 Task: Paste the paint format onto the triangle of an oval shape filled with red color.
Action: Mouse moved to (746, 318)
Screenshot: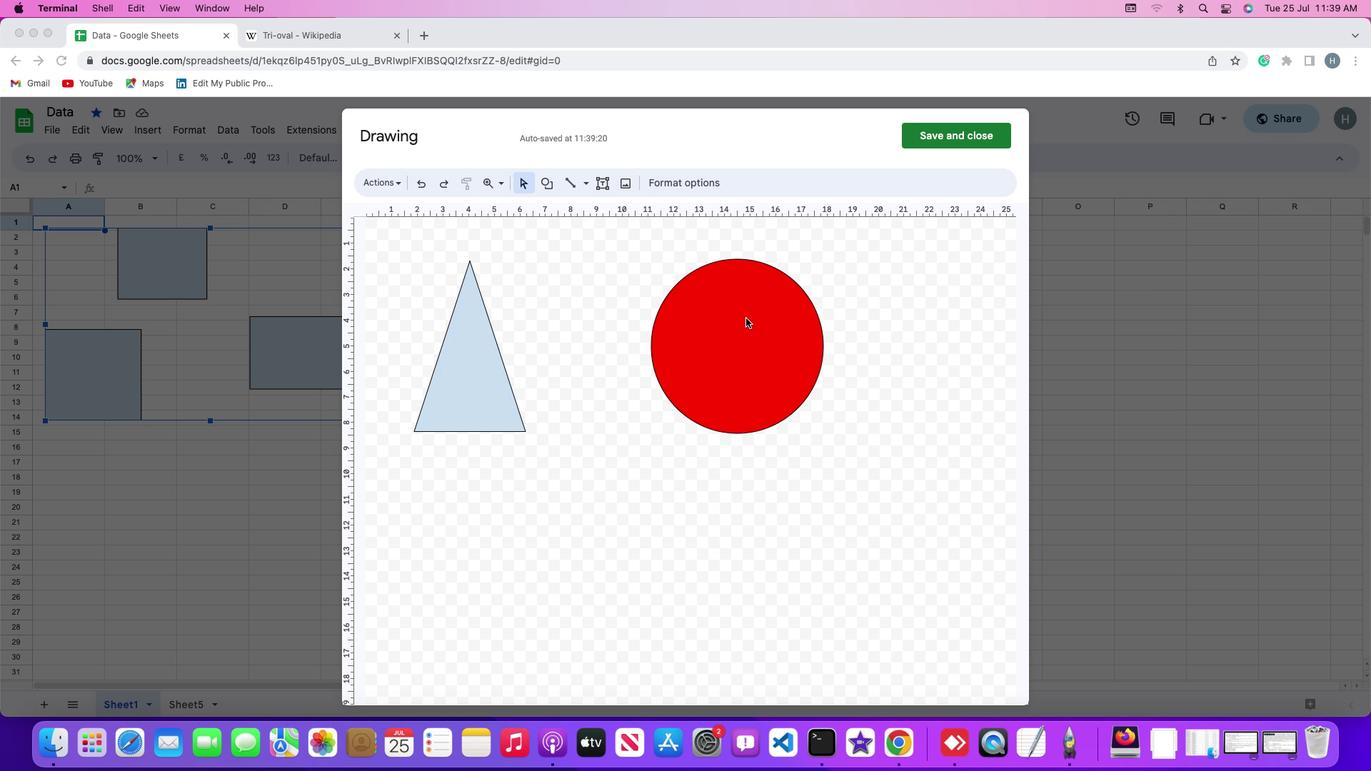 
Action: Mouse pressed left at (746, 318)
Screenshot: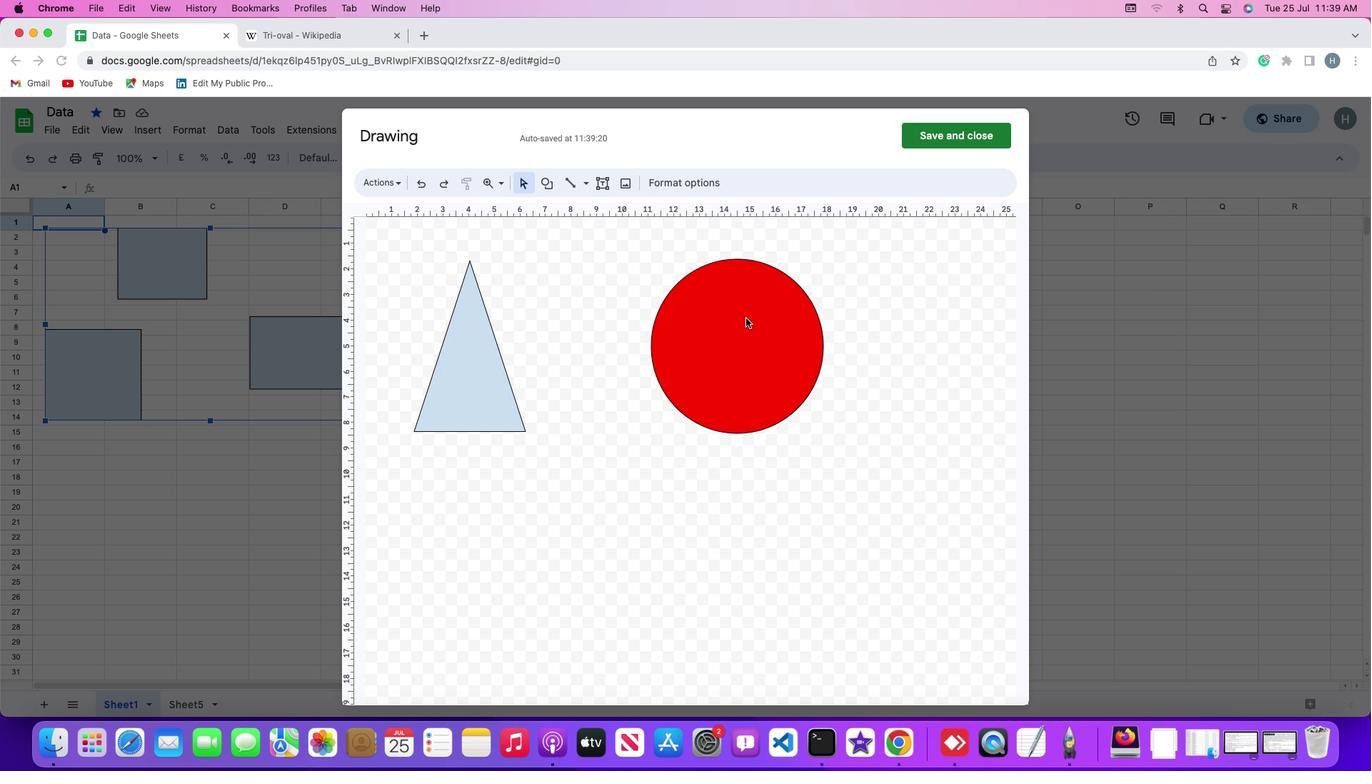 
Action: Mouse moved to (744, 329)
Screenshot: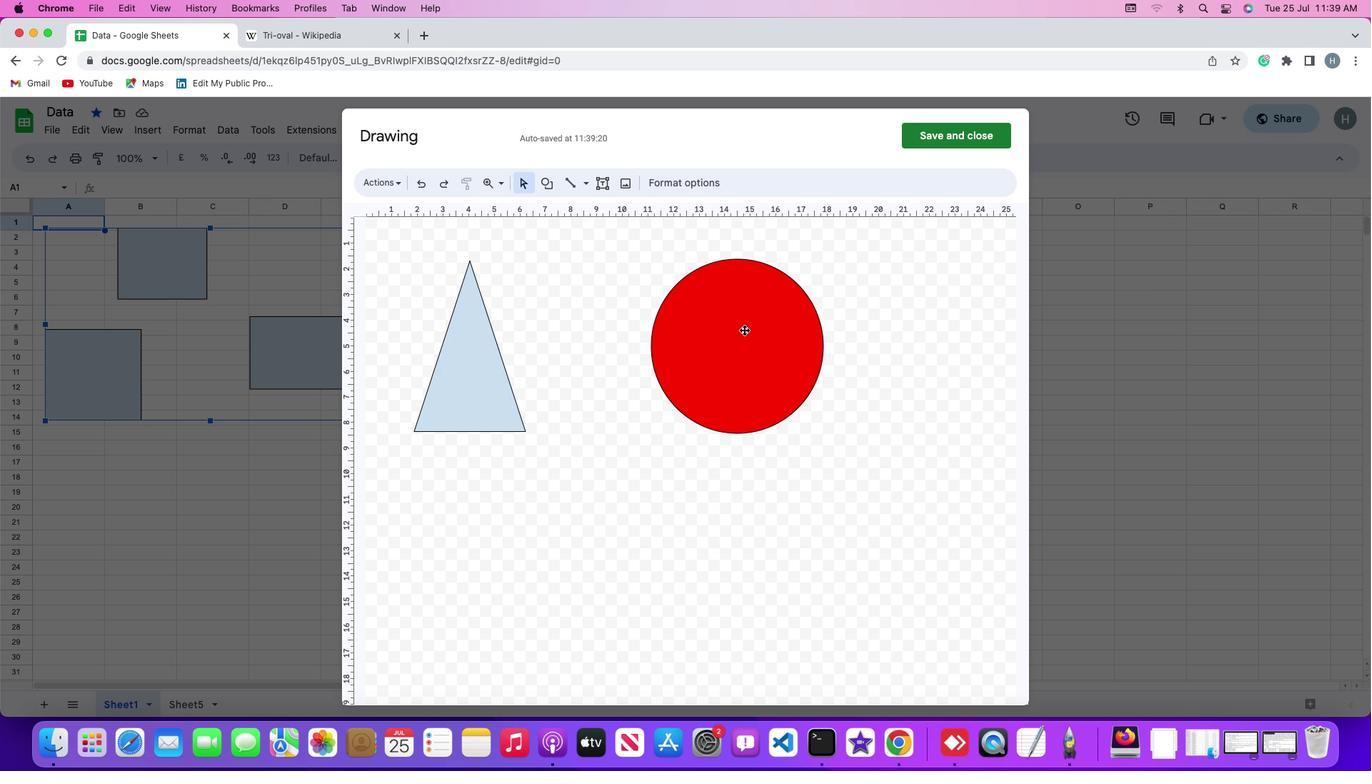 
Action: Mouse pressed left at (744, 329)
Screenshot: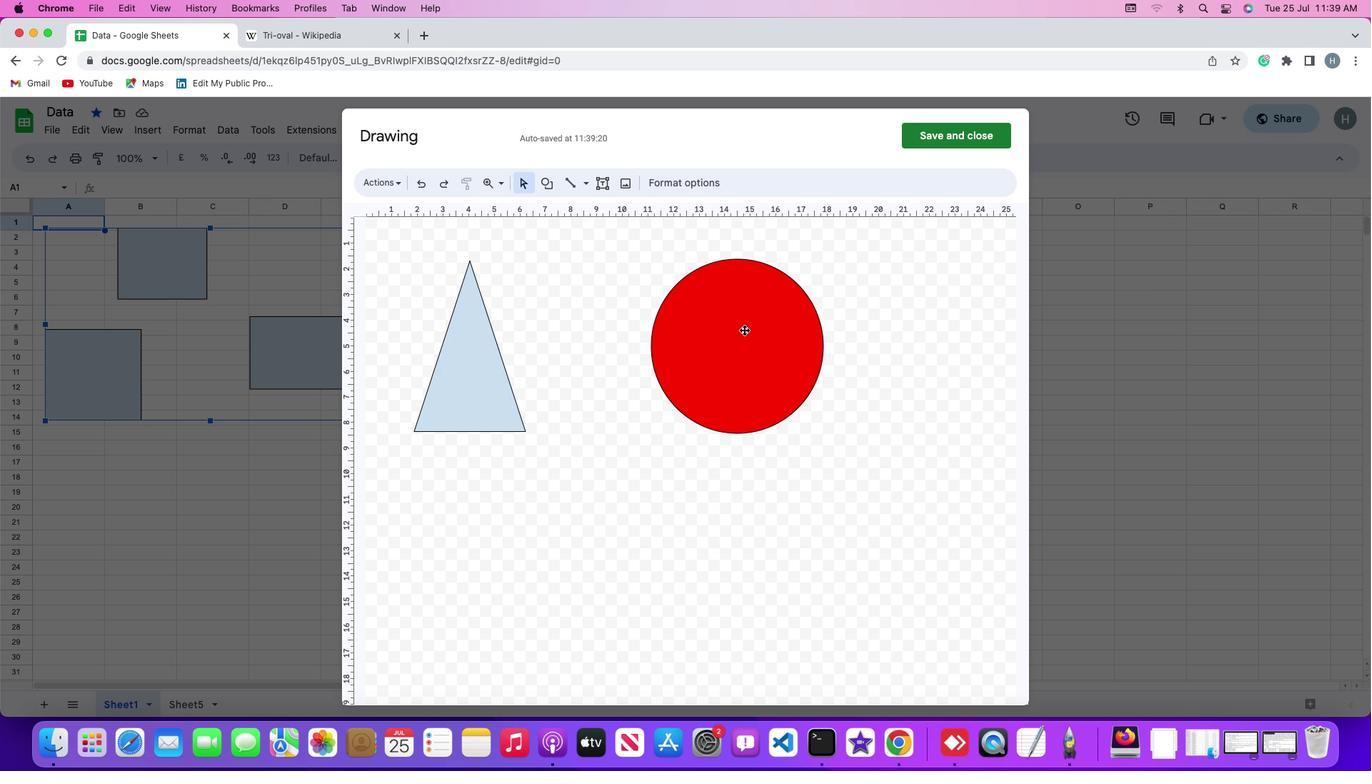 
Action: Mouse moved to (466, 182)
Screenshot: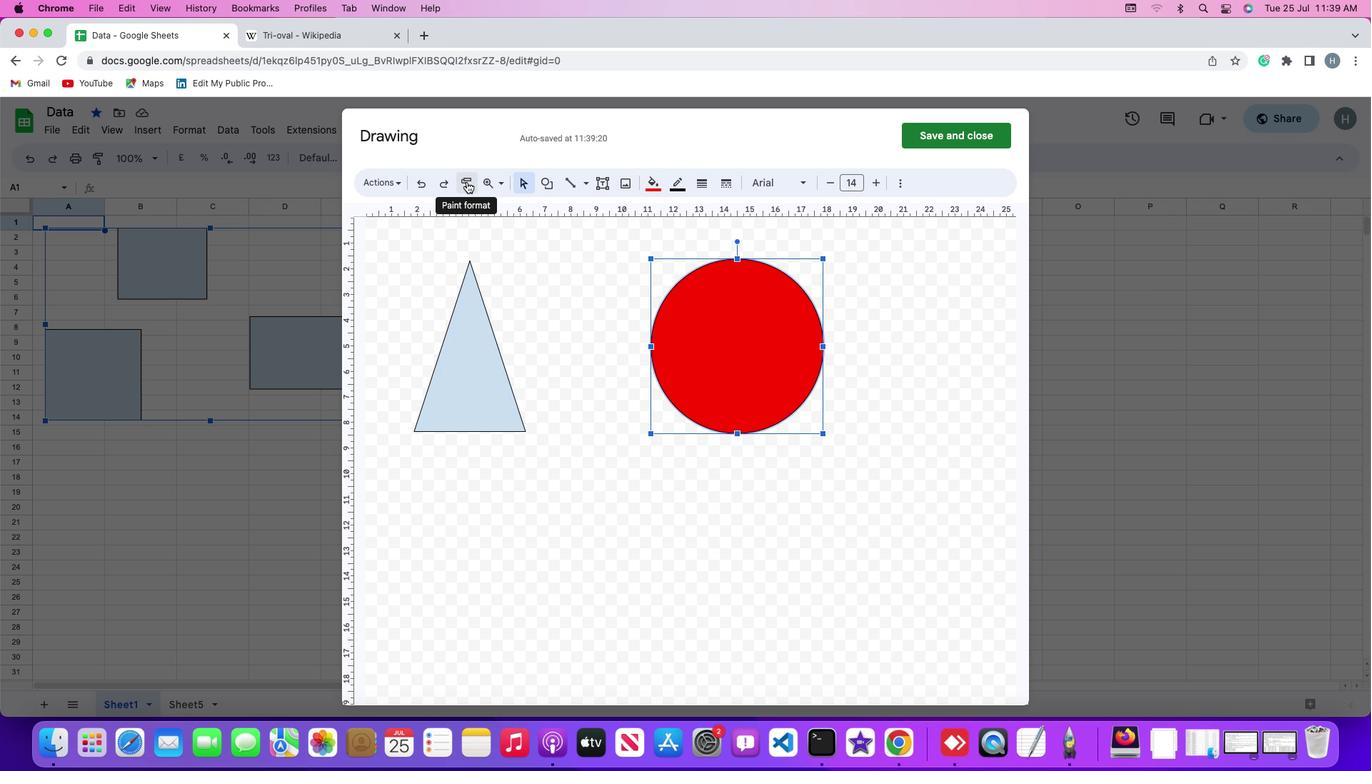 
Action: Mouse pressed left at (466, 182)
Screenshot: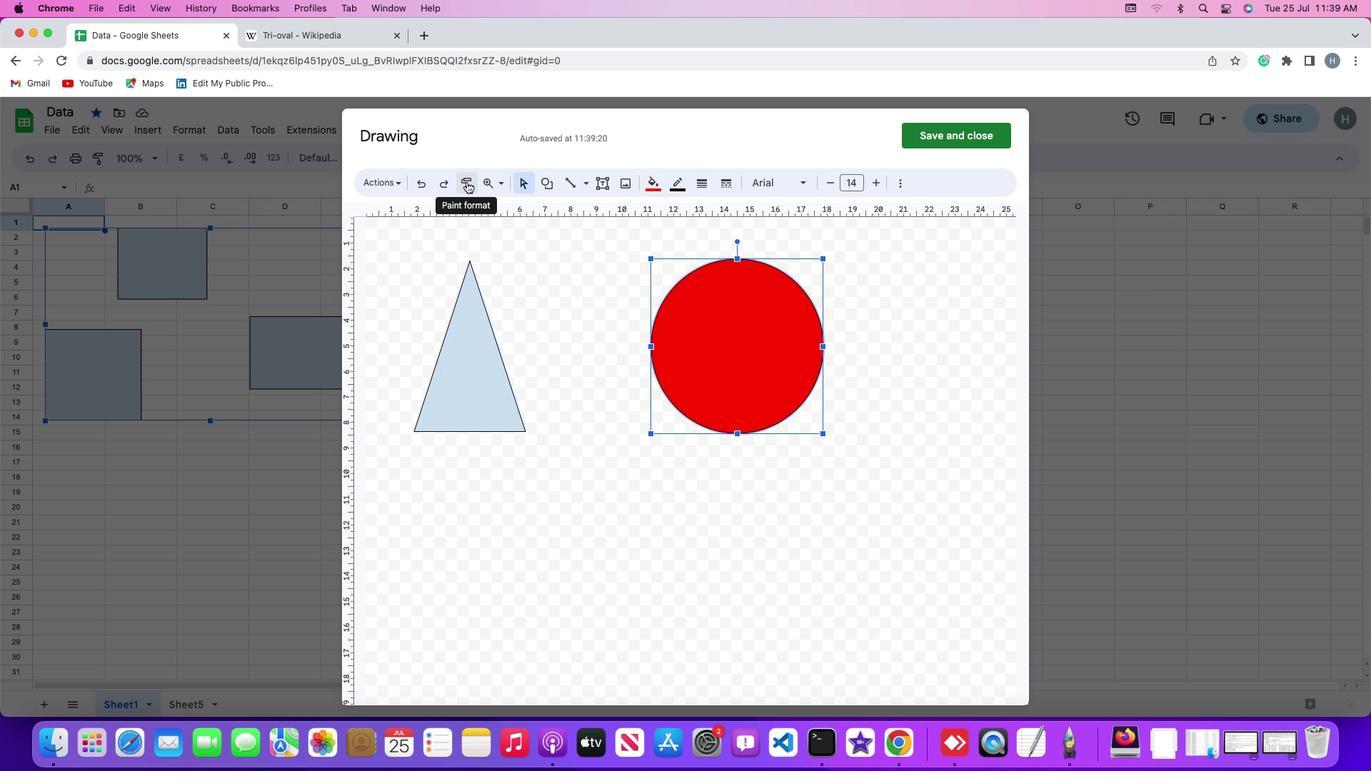 
Action: Mouse moved to (461, 352)
Screenshot: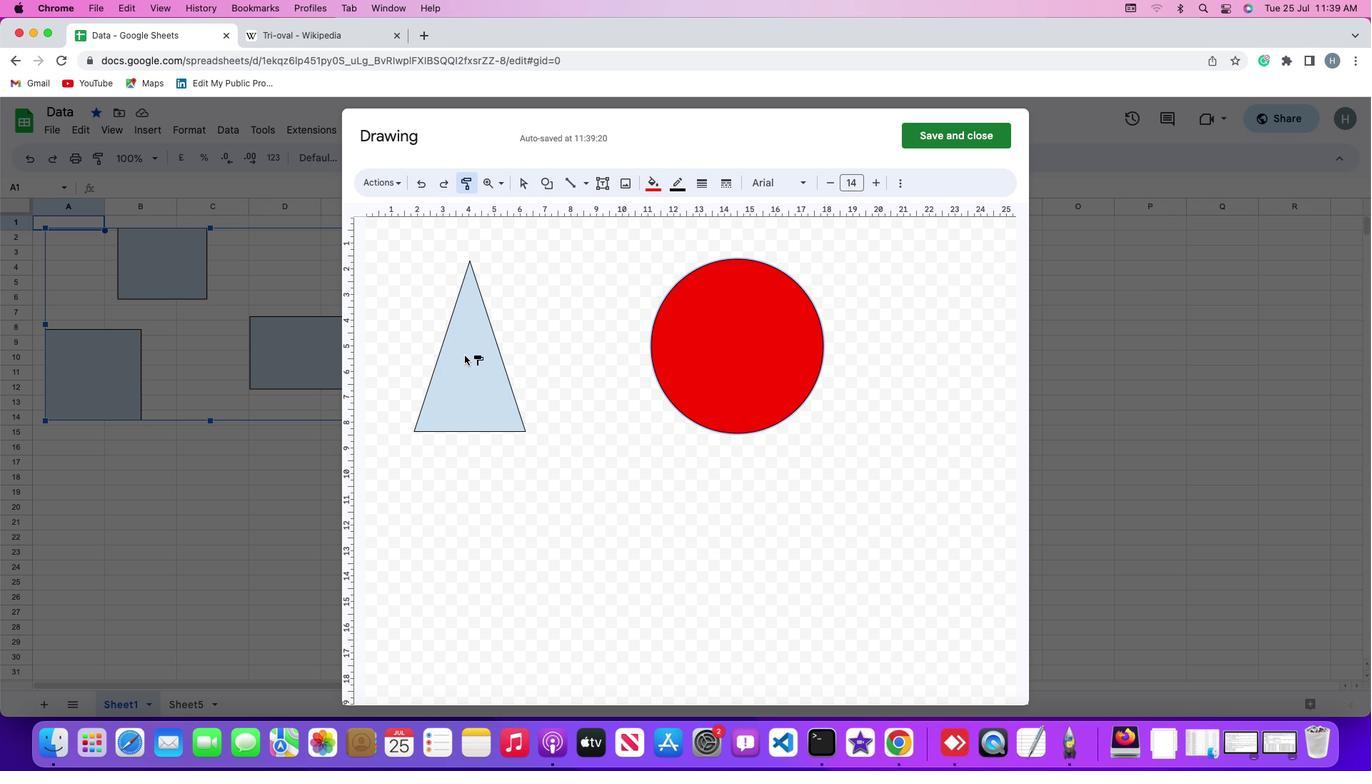 
Action: Mouse pressed left at (461, 352)
Screenshot: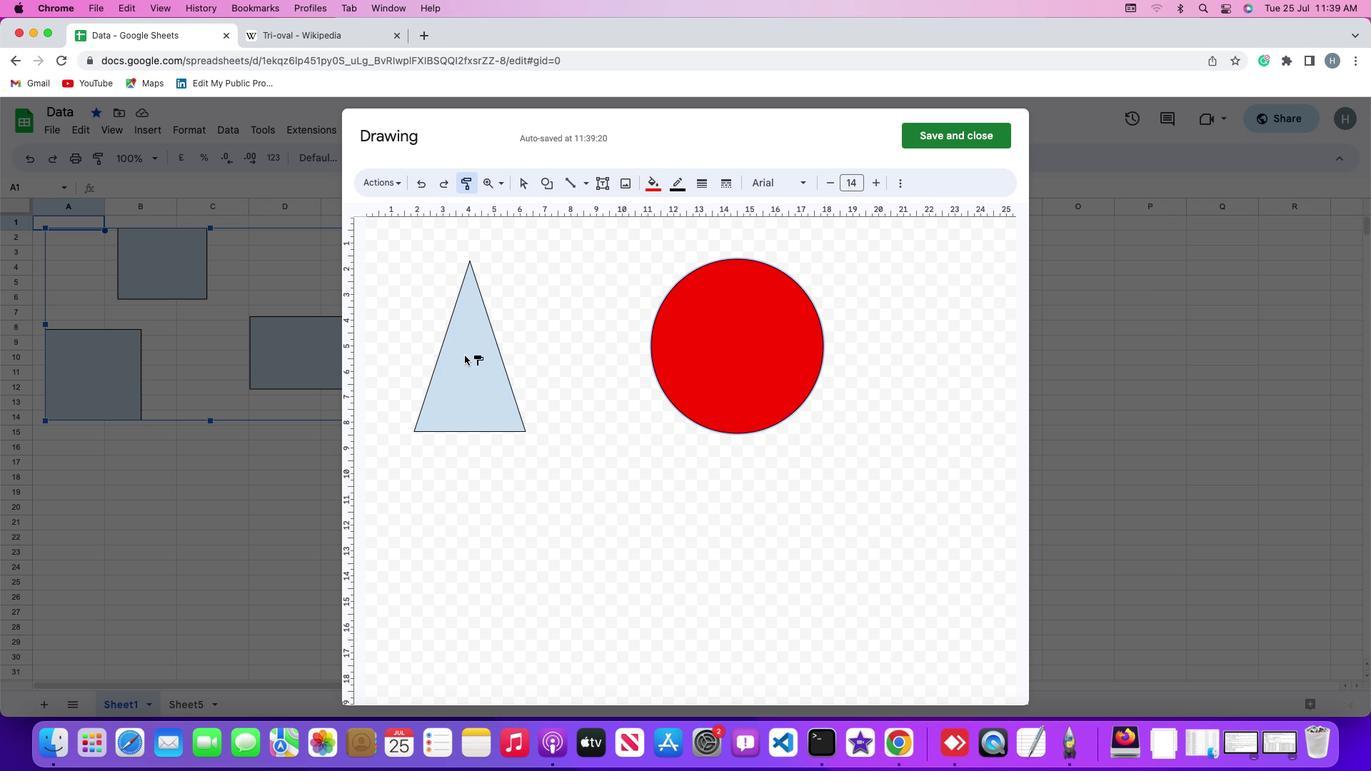 
Action: Mouse moved to (540, 360)
Screenshot: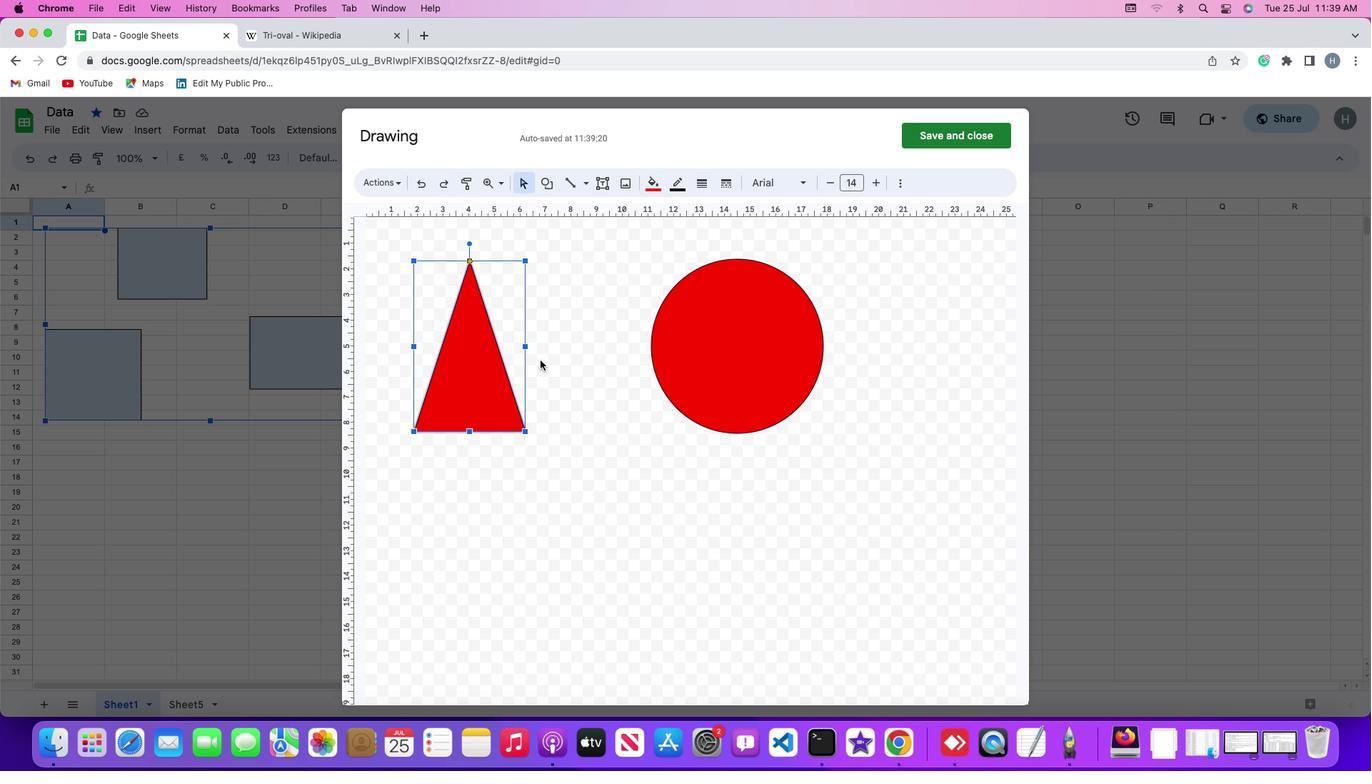 
